 Task: Add slide link https://www.slidesai.io/.
Action: Mouse moved to (593, 146)
Screenshot: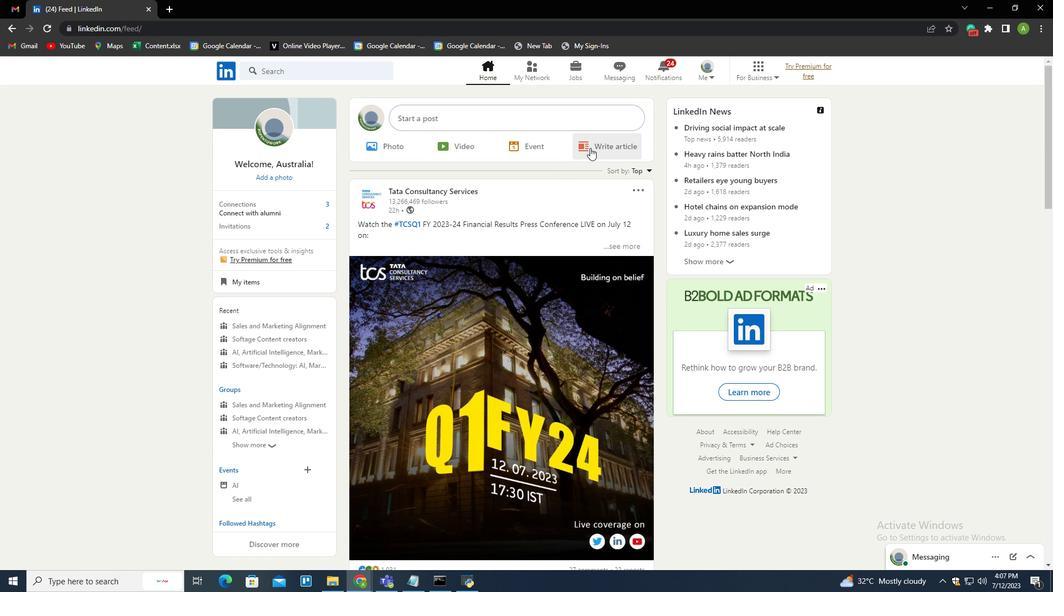 
Action: Mouse pressed left at (593, 146)
Screenshot: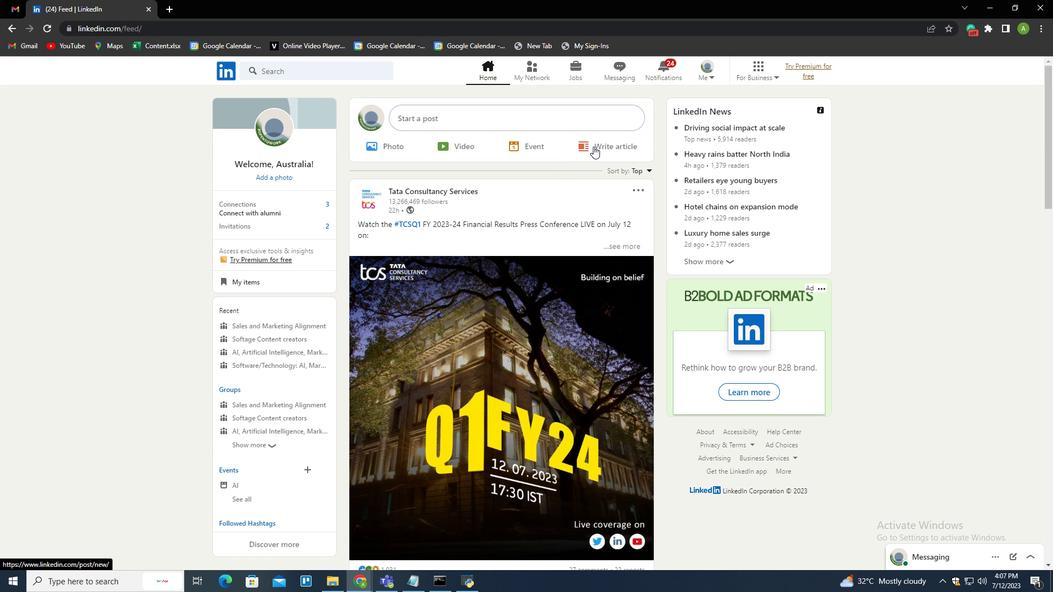 
Action: Mouse moved to (305, 332)
Screenshot: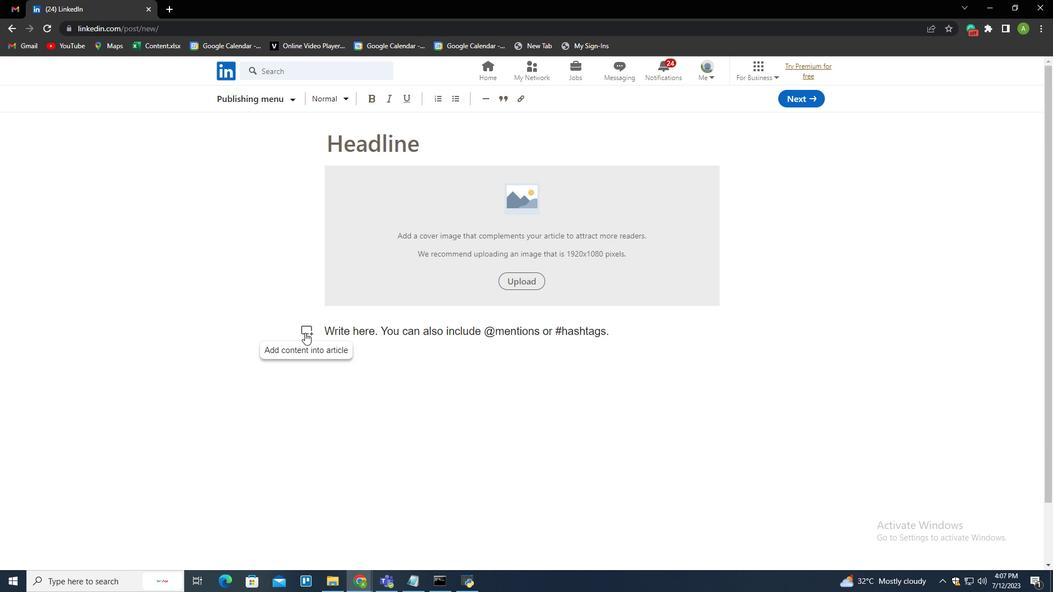 
Action: Mouse pressed left at (305, 332)
Screenshot: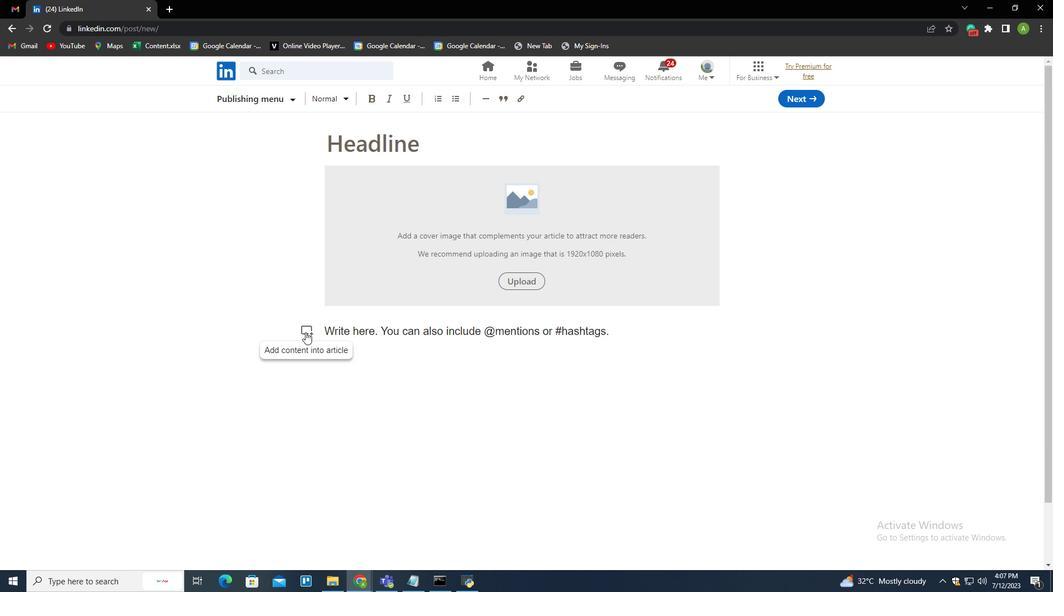 
Action: Mouse moved to (527, 327)
Screenshot: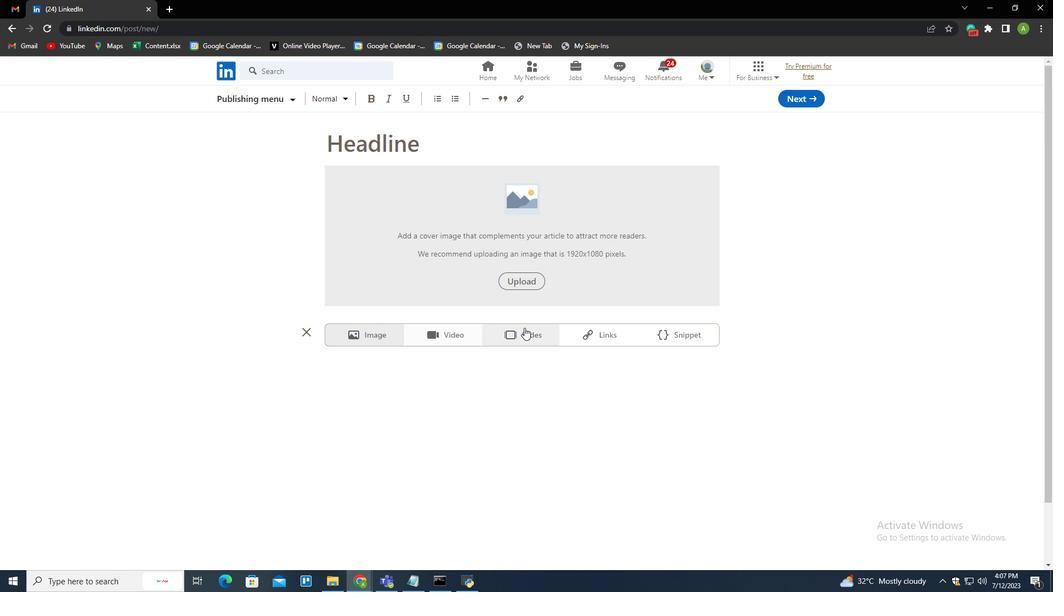 
Action: Mouse pressed left at (527, 327)
Screenshot: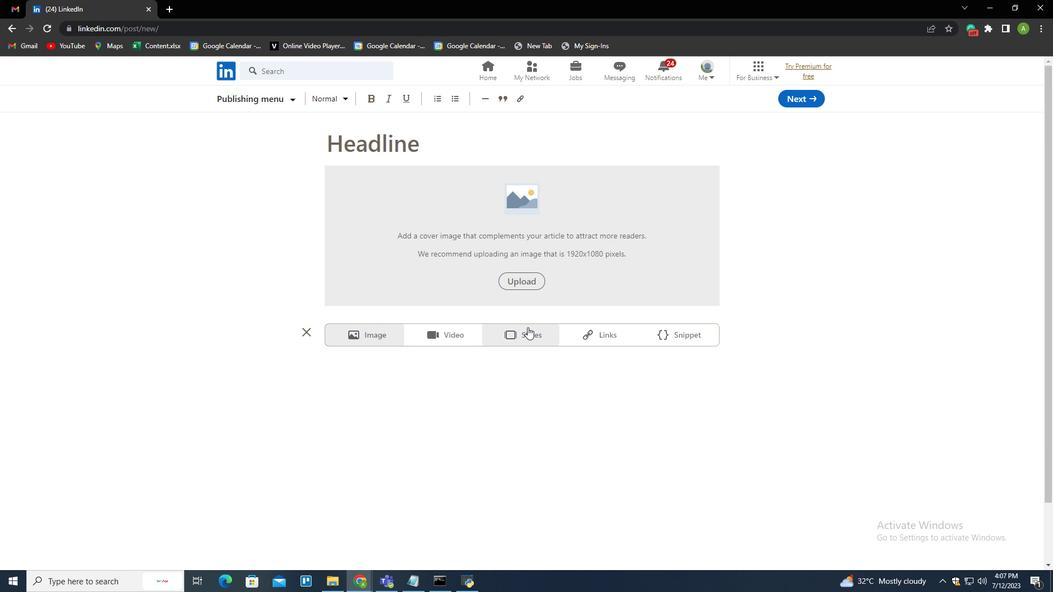 
Action: Mouse moved to (512, 391)
Screenshot: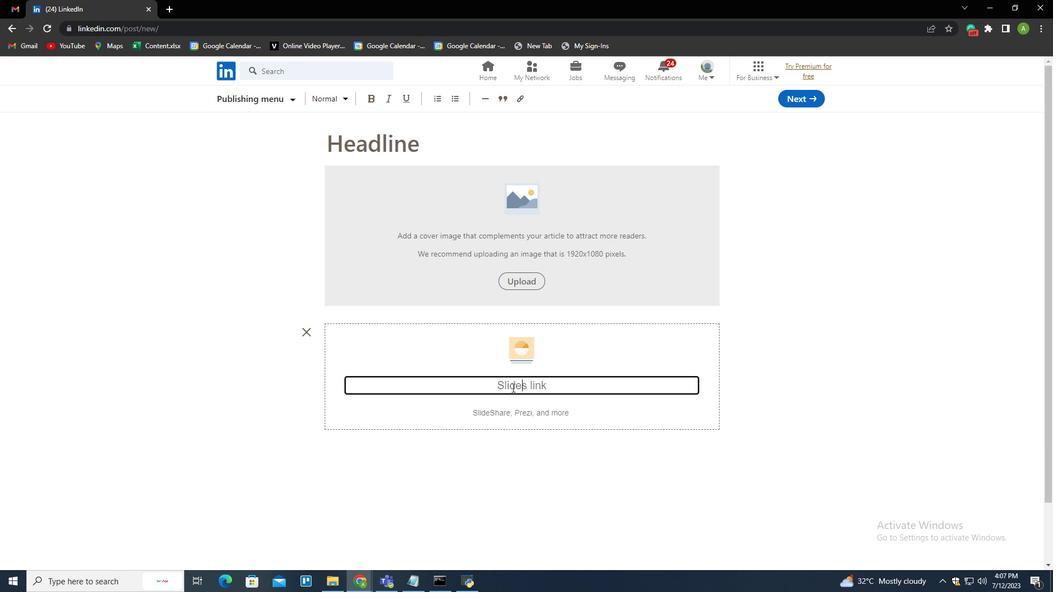 
Action: Key pressed https<Key.shift_r>://www.slidesai.io/
Screenshot: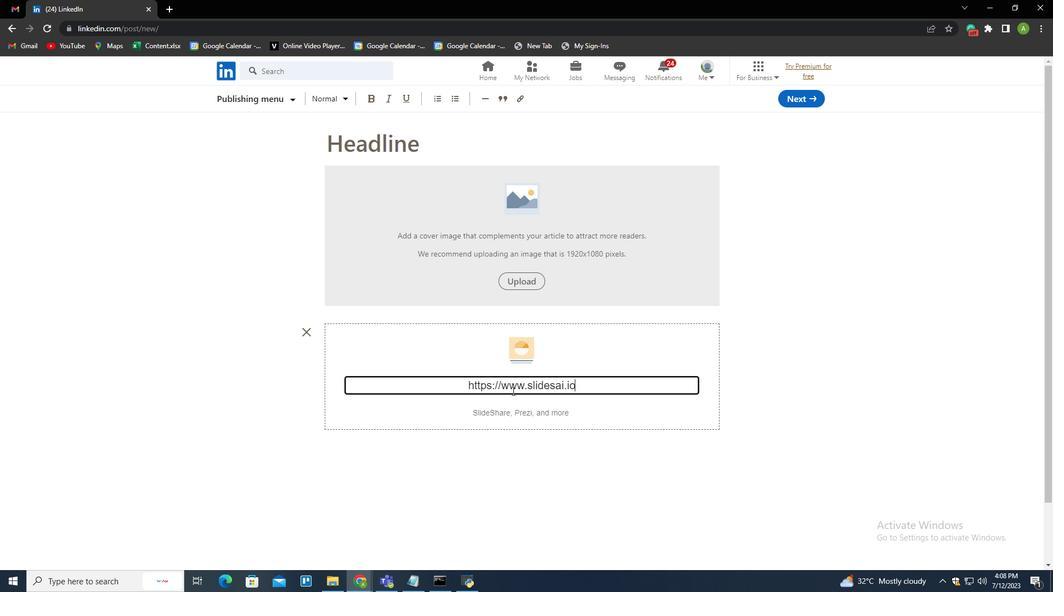 
Action: Mouse moved to (642, 360)
Screenshot: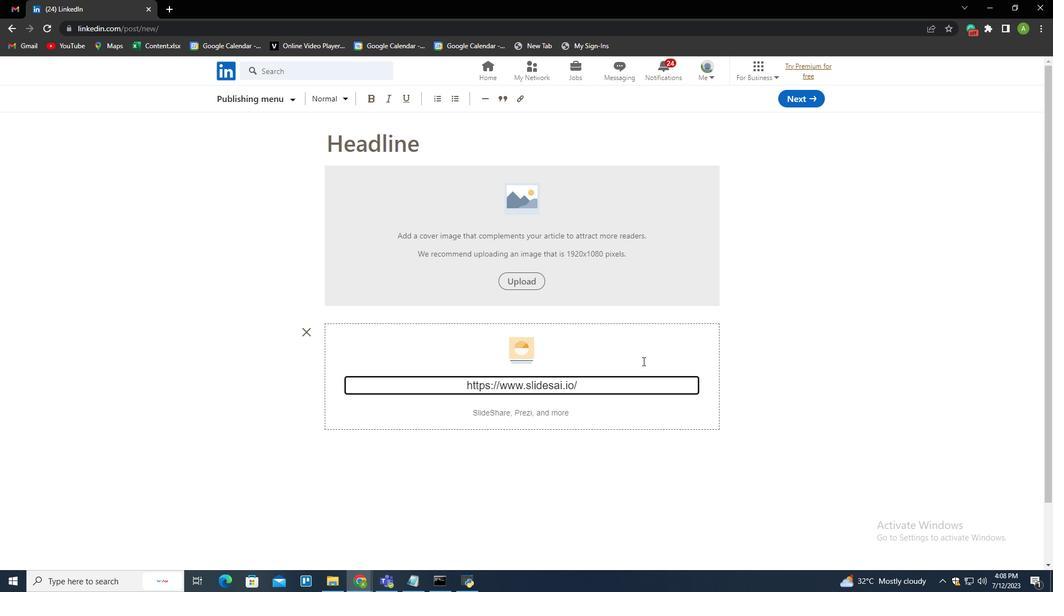 
Action: Mouse pressed left at (642, 360)
Screenshot: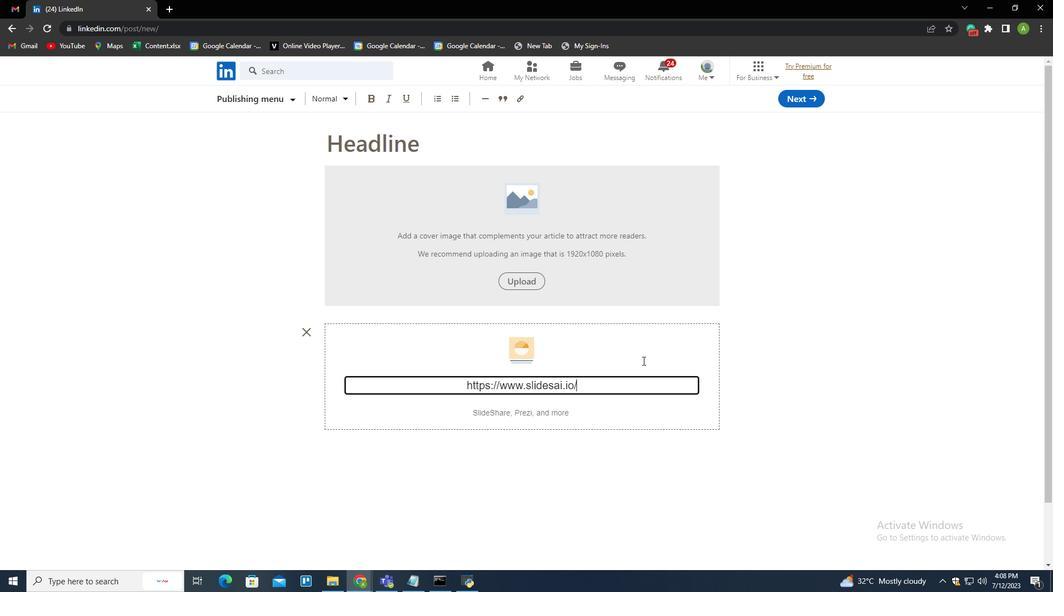 
